 Task: Set up a reminder for the history lecture attendance.
Action: Mouse pressed left at (73, 125)
Screenshot: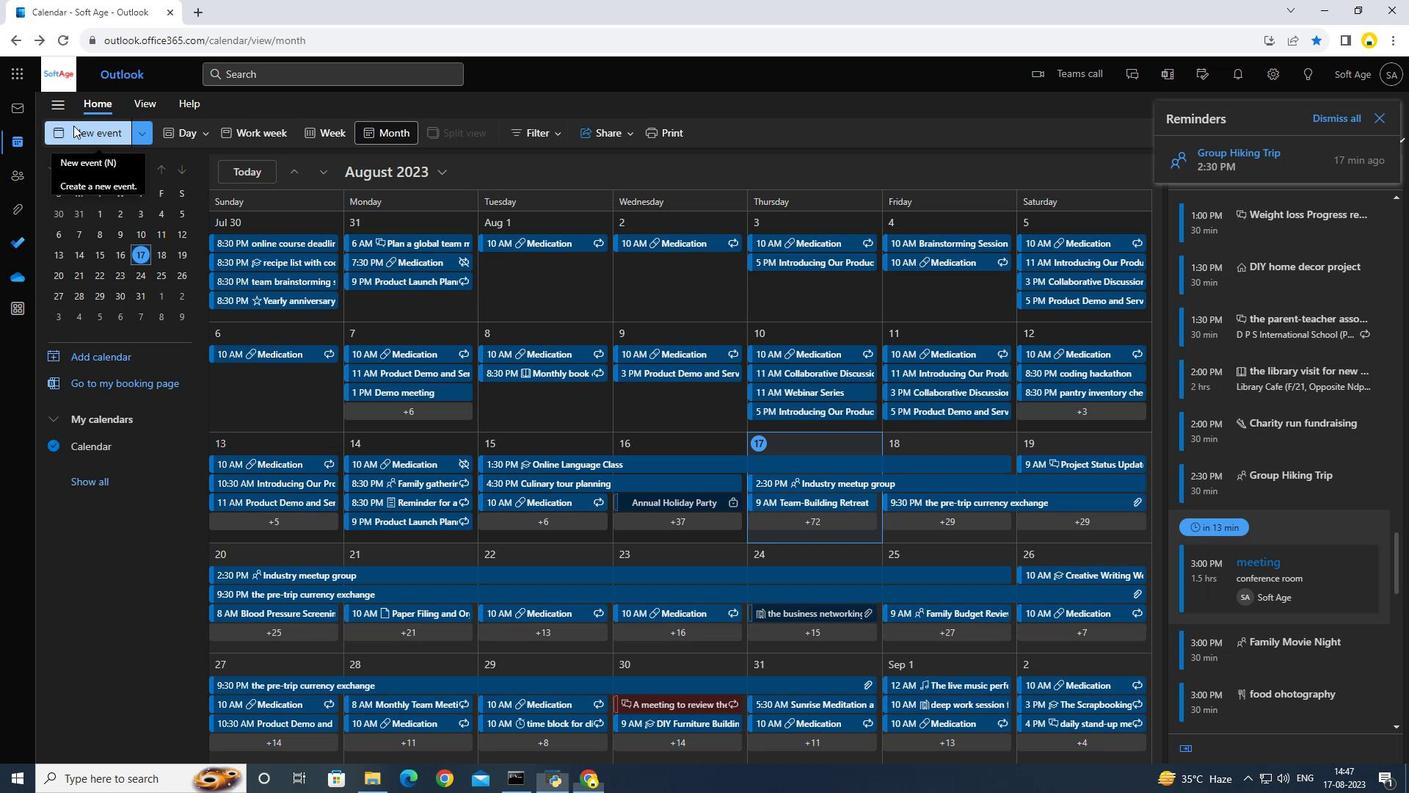 
Action: Mouse moved to (453, 225)
Screenshot: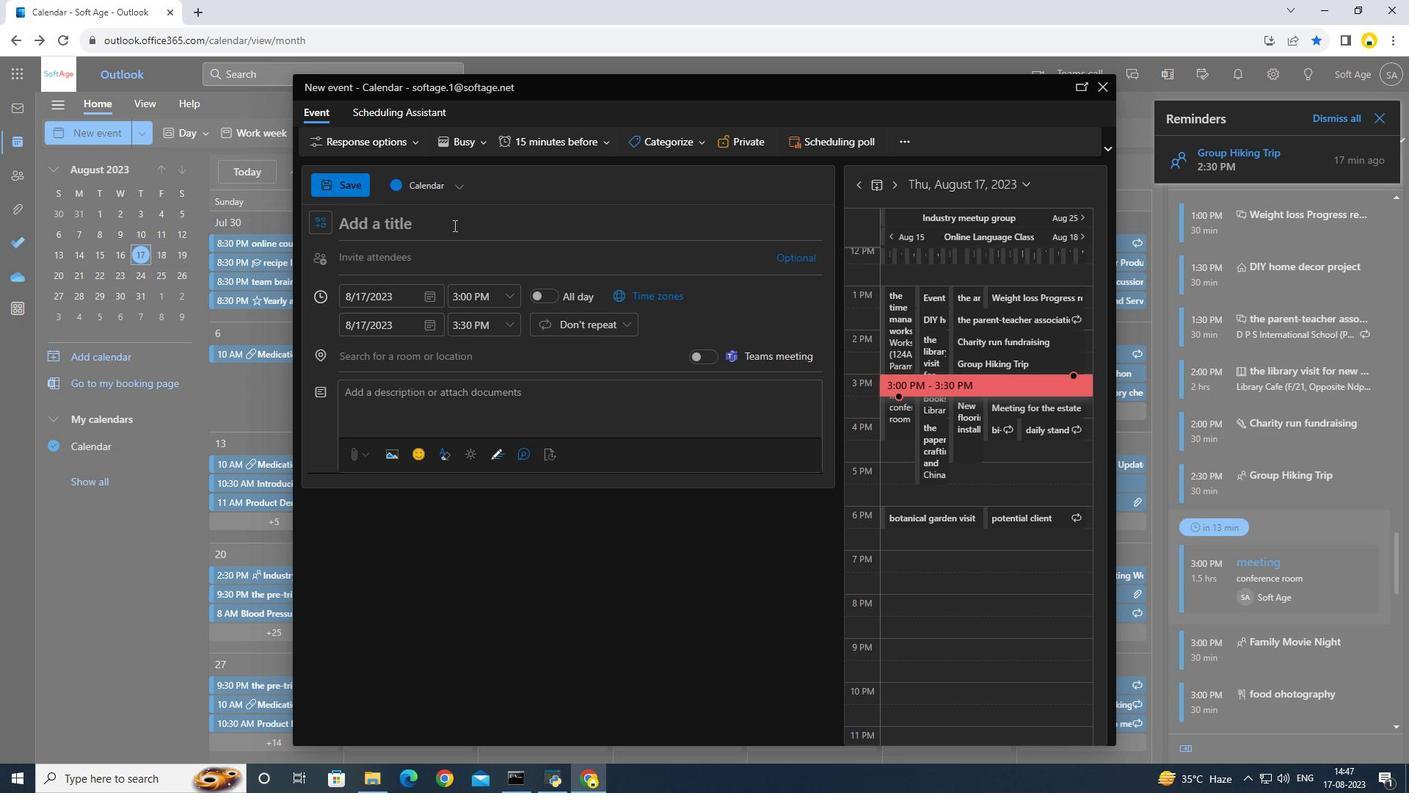 
Action: Mouse pressed left at (453, 225)
Screenshot: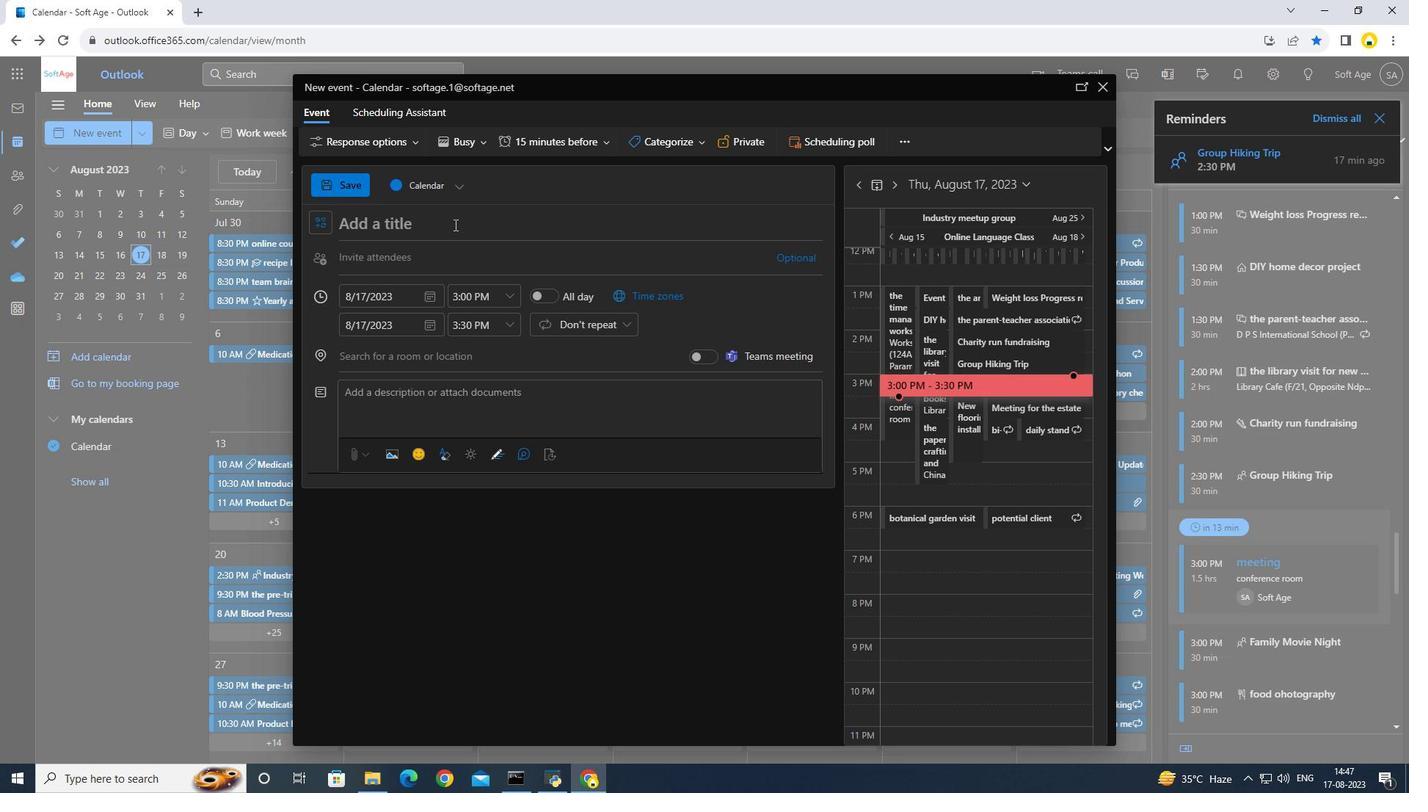 
Action: Mouse moved to (454, 224)
Screenshot: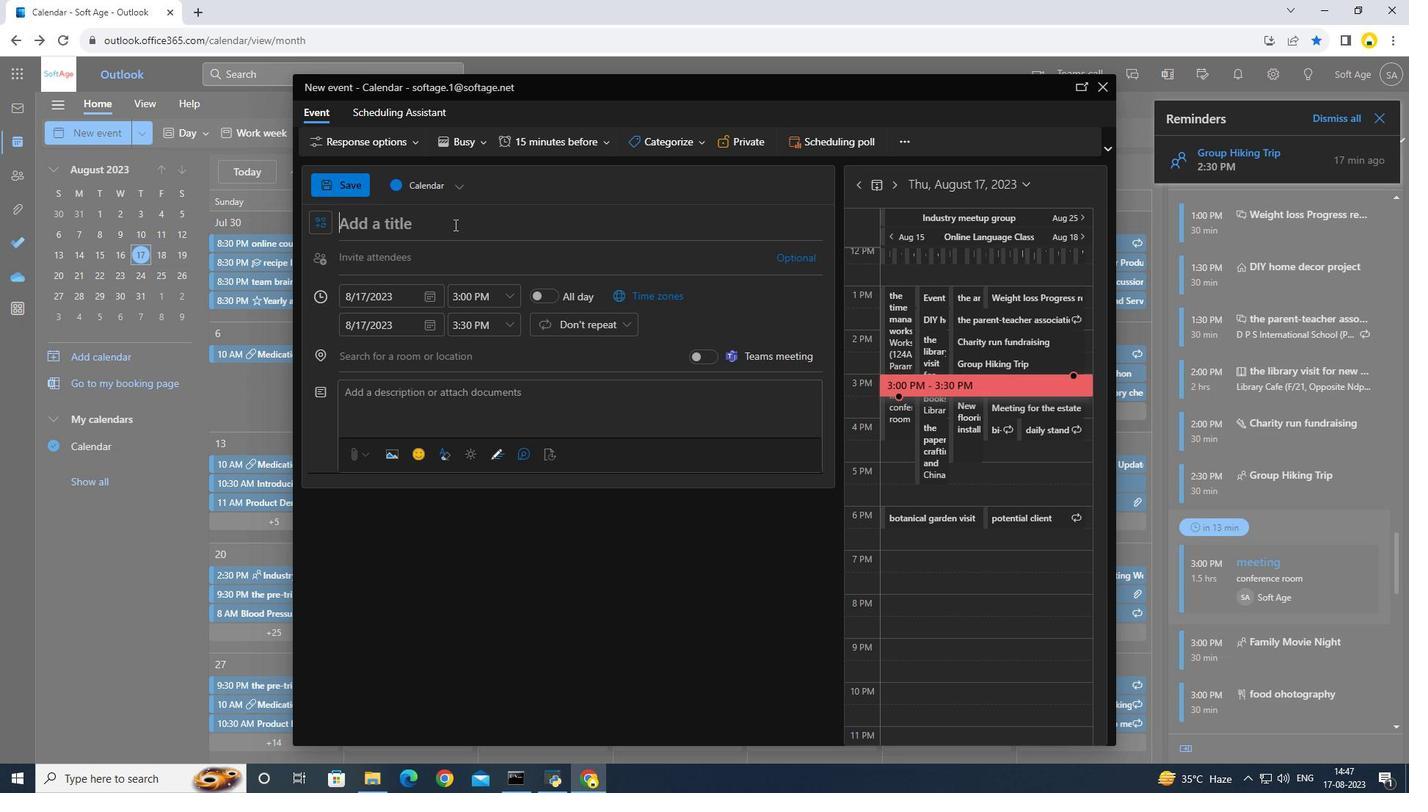 
Action: Key pressed <Key.caps_lock>H<Key.caps_lock>istory<Key.space>lecture<Key.space>attendance
Screenshot: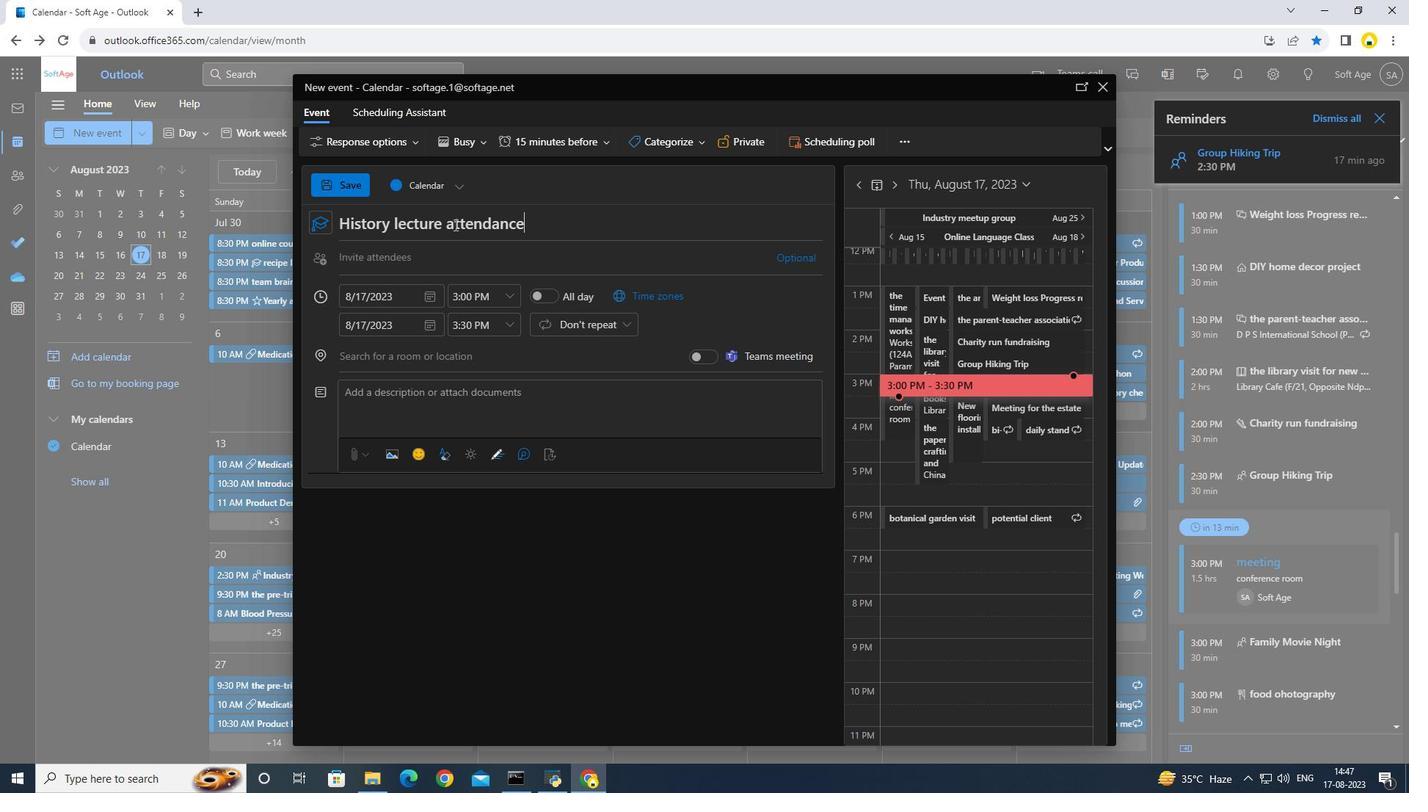 
Action: Mouse moved to (527, 143)
Screenshot: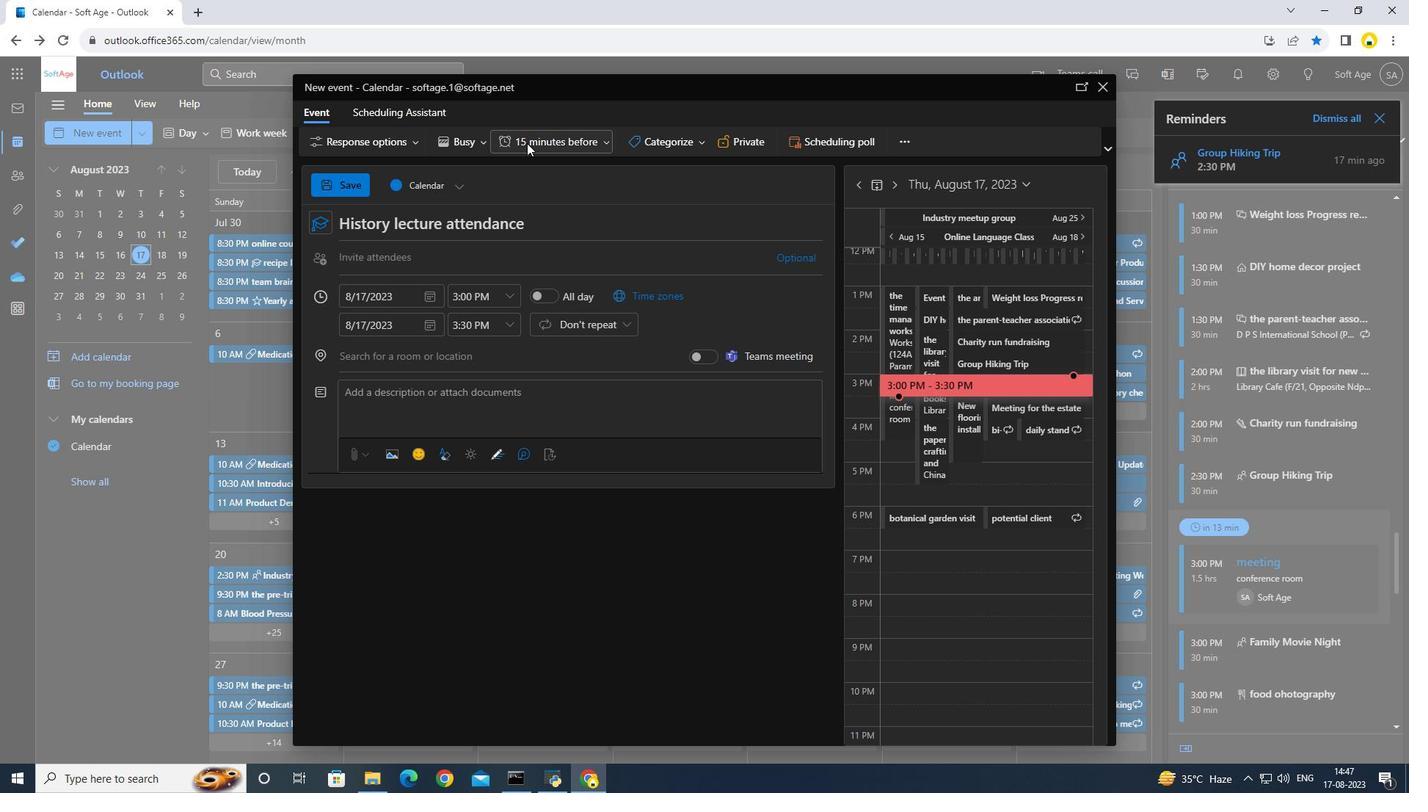 
Action: Mouse pressed left at (527, 143)
Screenshot: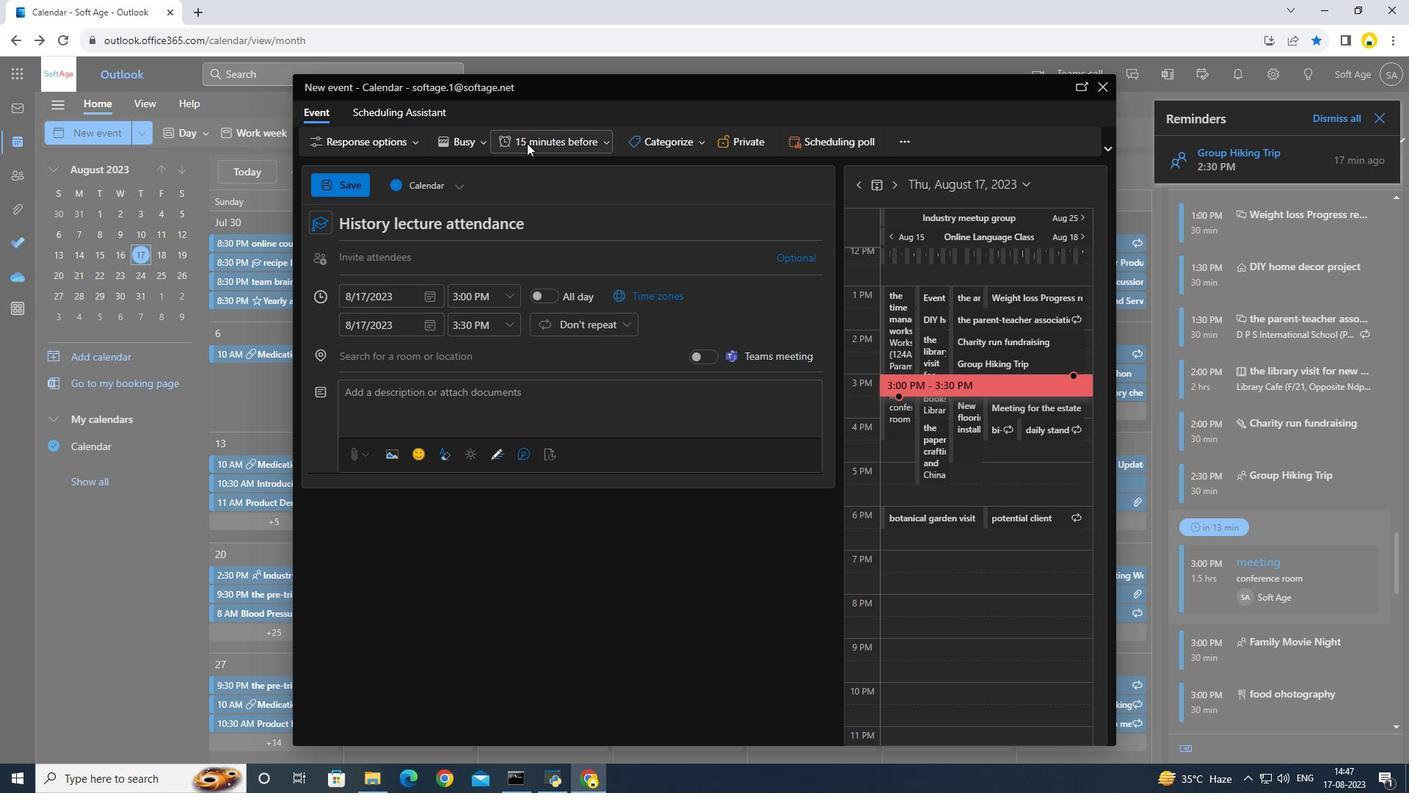
Action: Mouse moved to (548, 232)
Screenshot: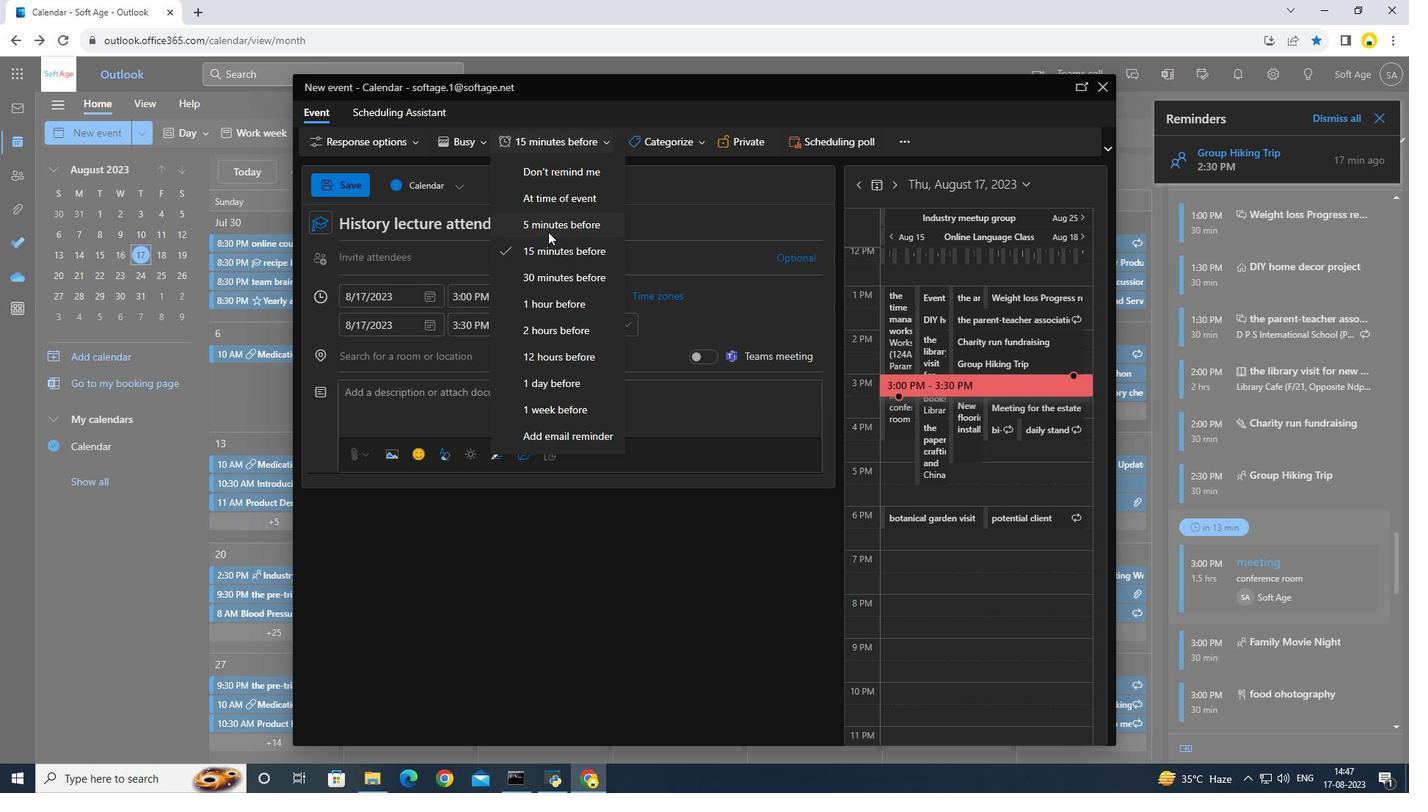 
Action: Mouse pressed left at (548, 232)
Screenshot: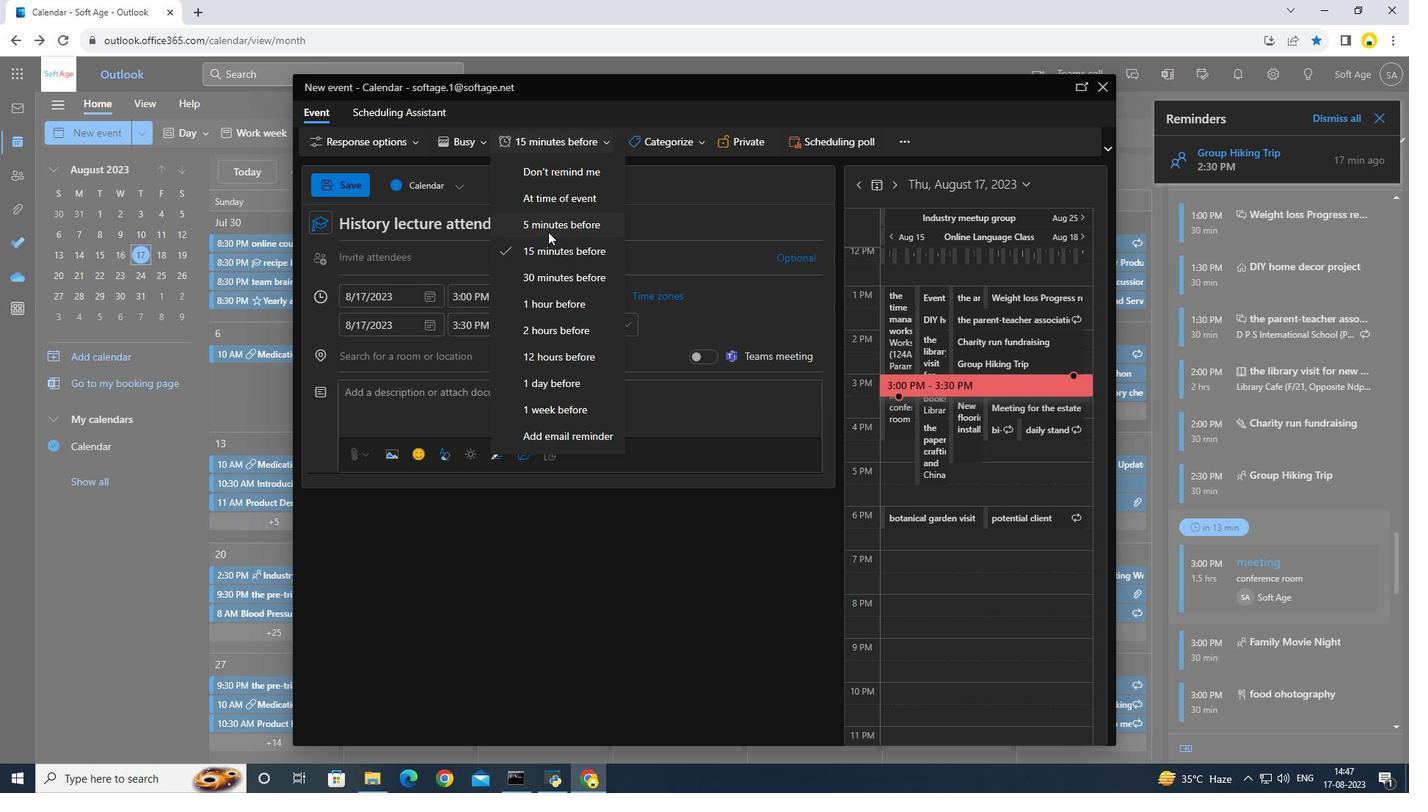 
Action: Mouse moved to (505, 301)
Screenshot: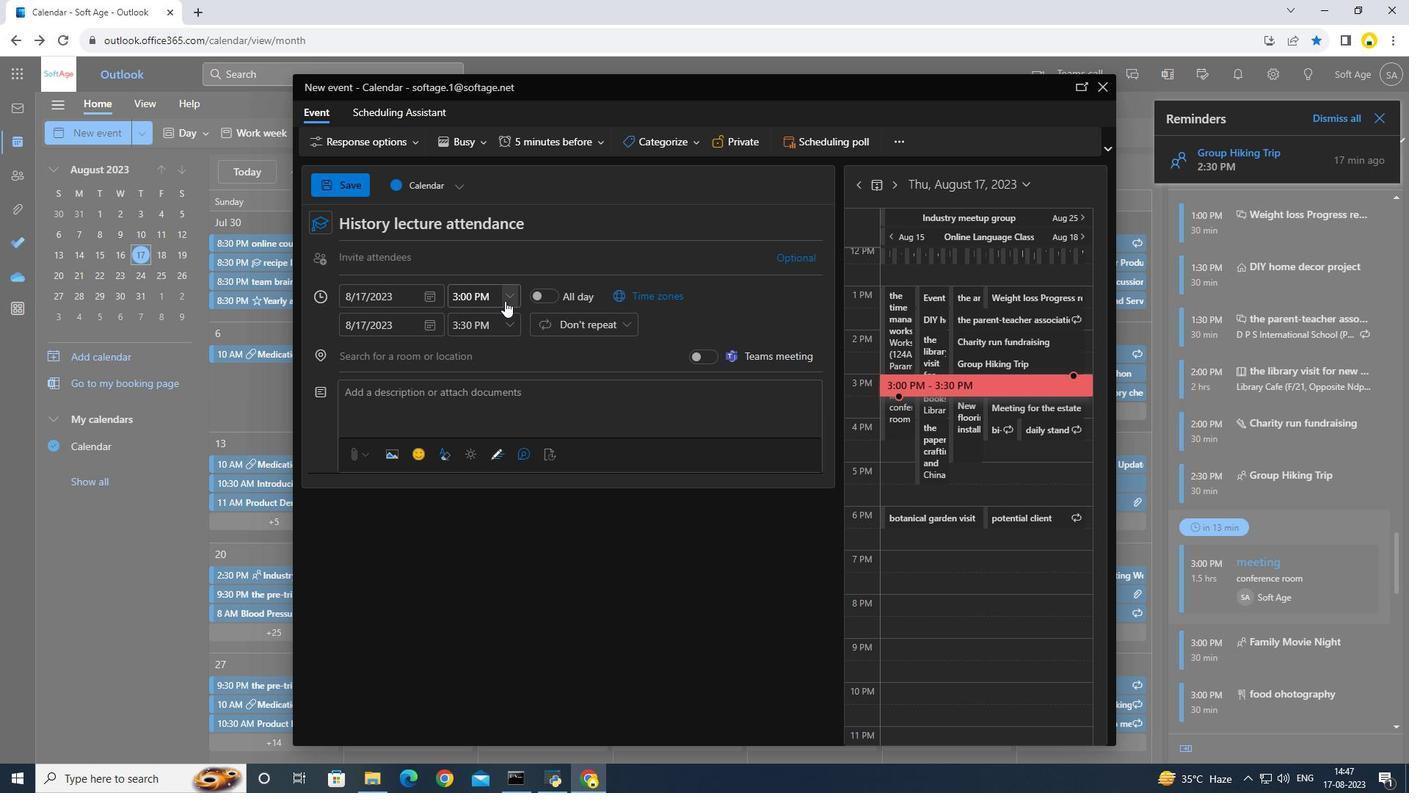 
Action: Mouse pressed left at (505, 301)
Screenshot: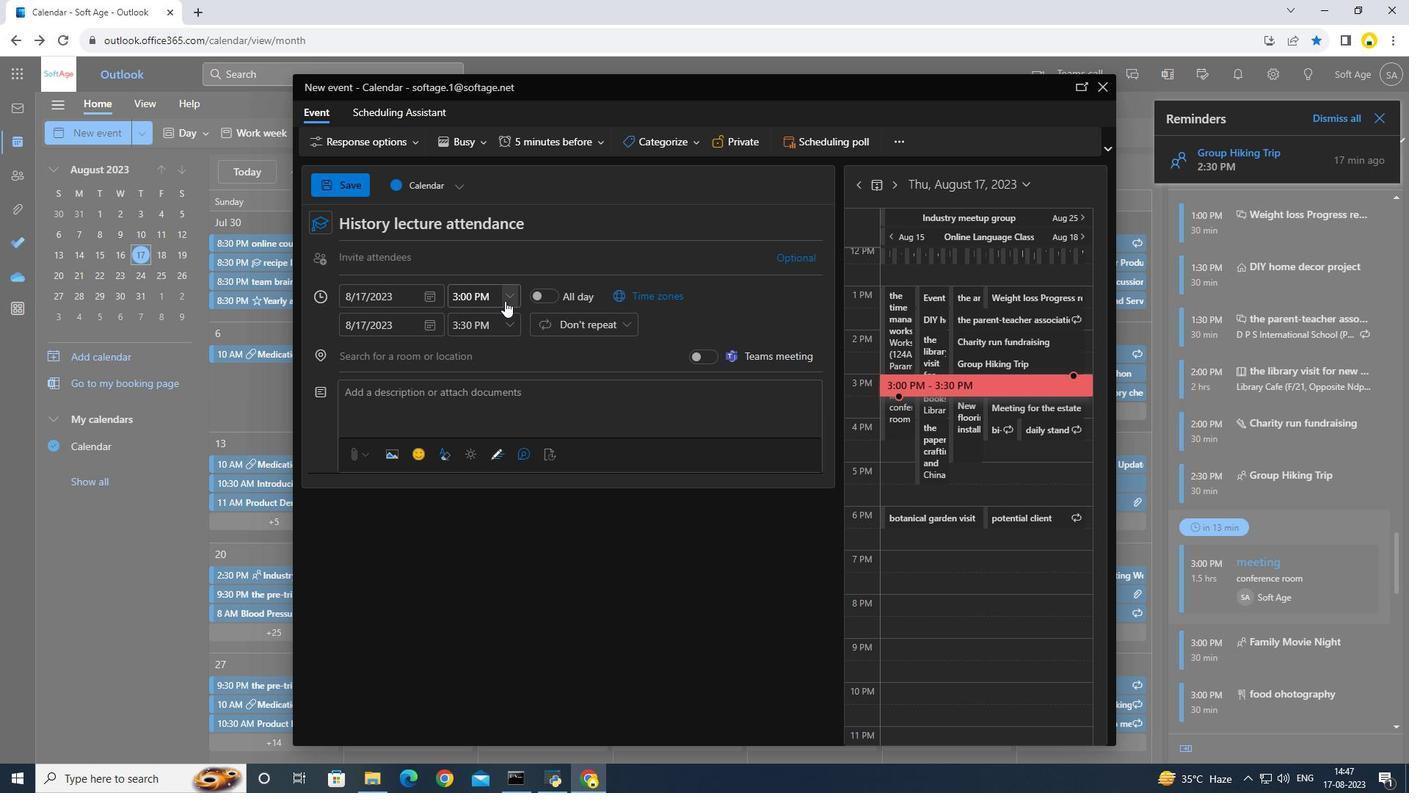 
Action: Mouse moved to (474, 347)
Screenshot: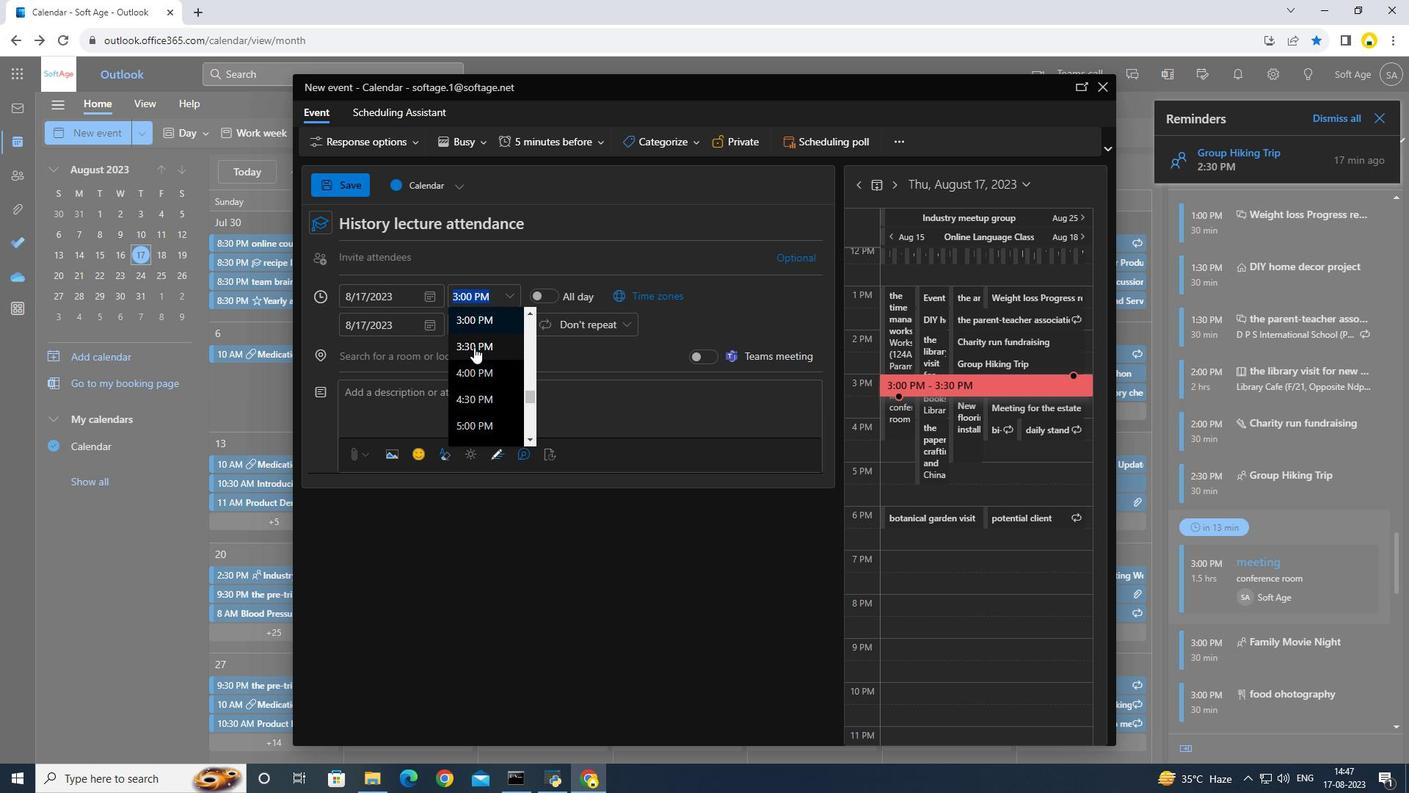 
Action: Mouse scrolled (474, 348) with delta (0, 0)
Screenshot: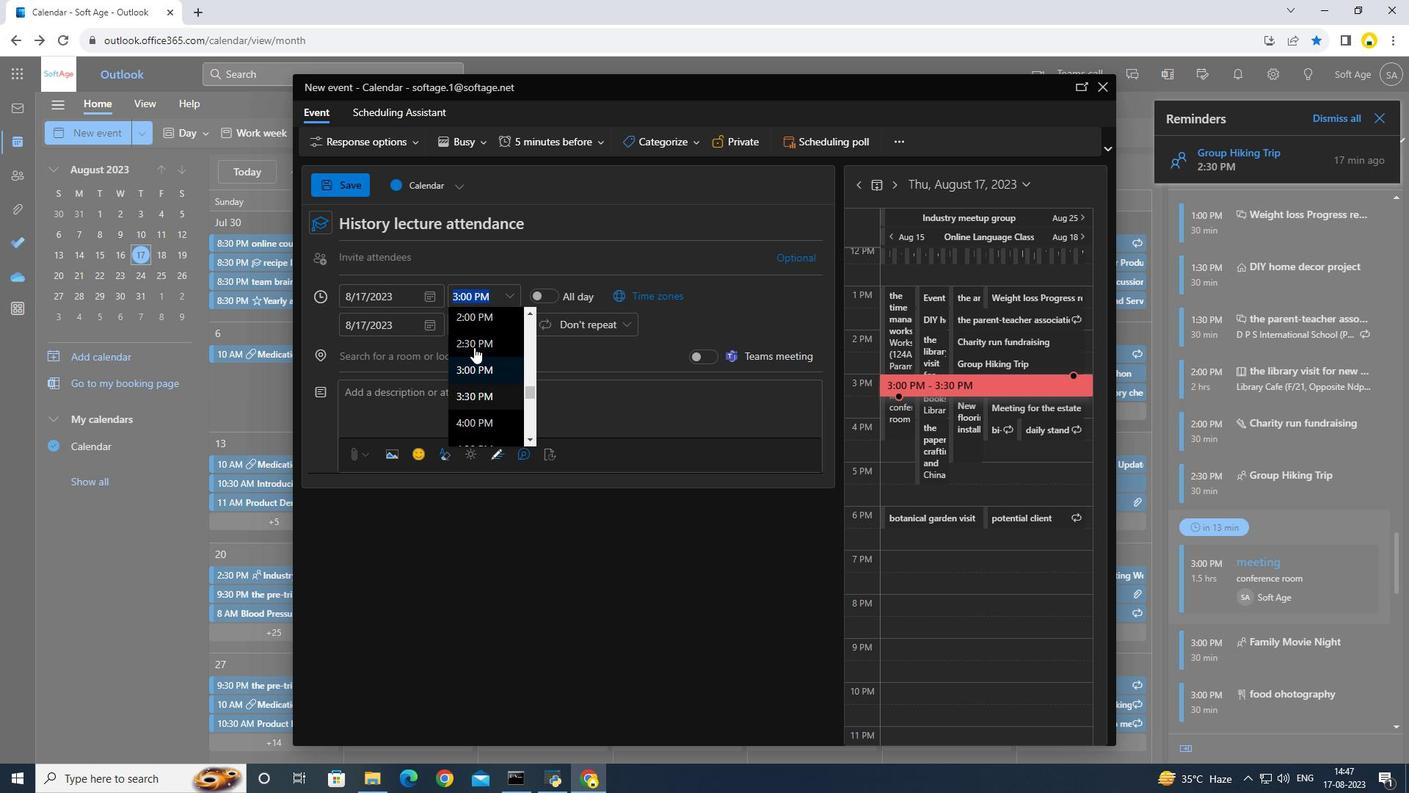 
Action: Mouse scrolled (474, 348) with delta (0, 0)
Screenshot: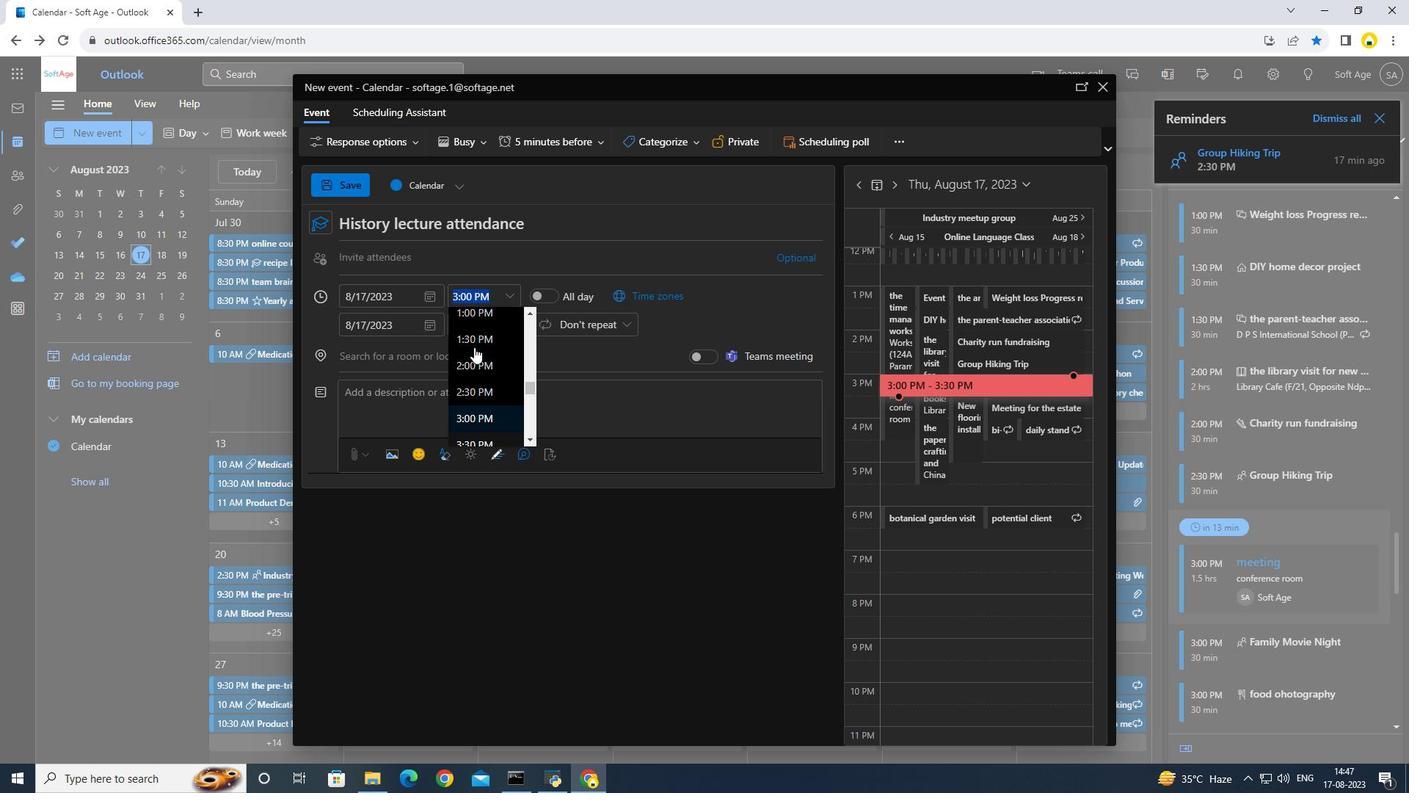 
Action: Mouse scrolled (474, 348) with delta (0, 0)
Screenshot: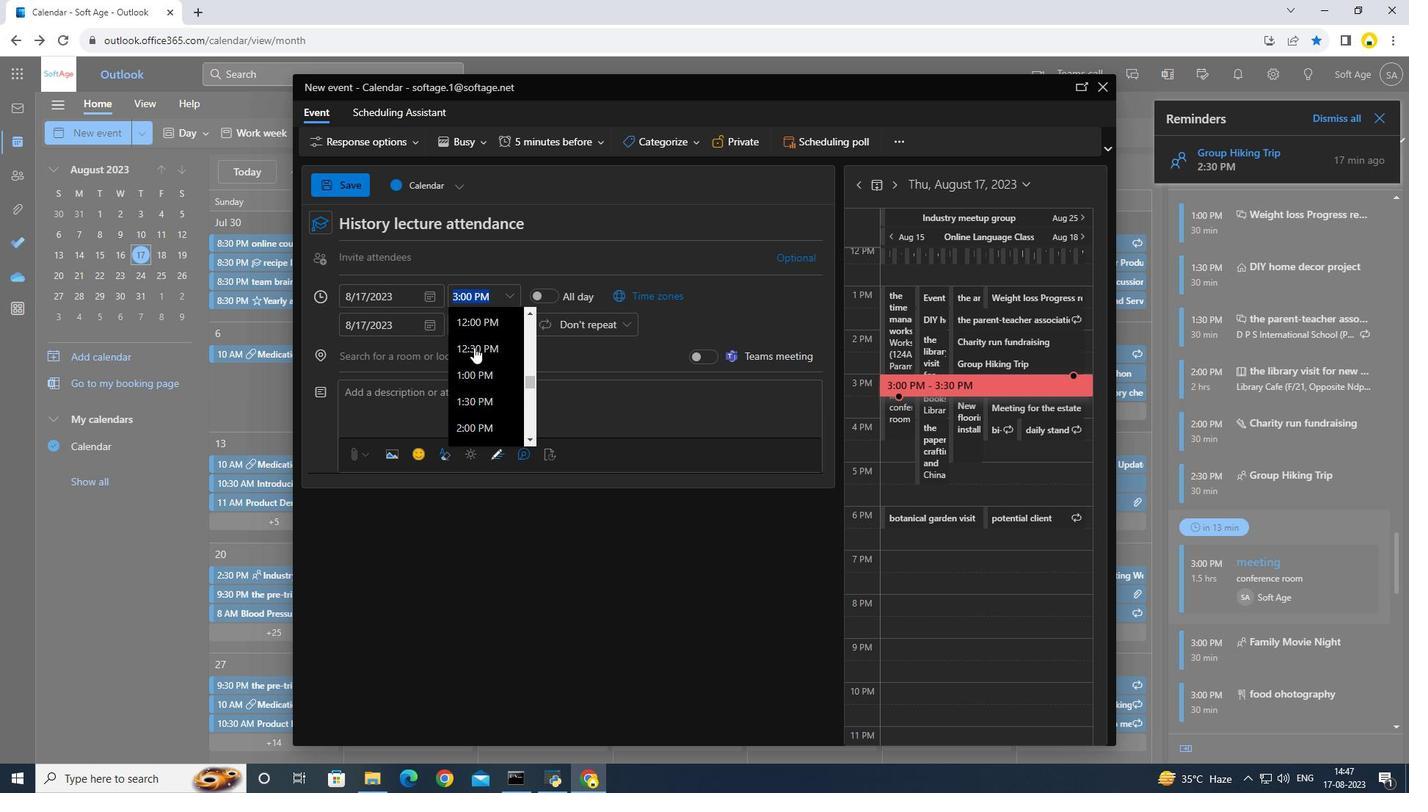 
Action: Mouse scrolled (474, 348) with delta (0, 0)
Screenshot: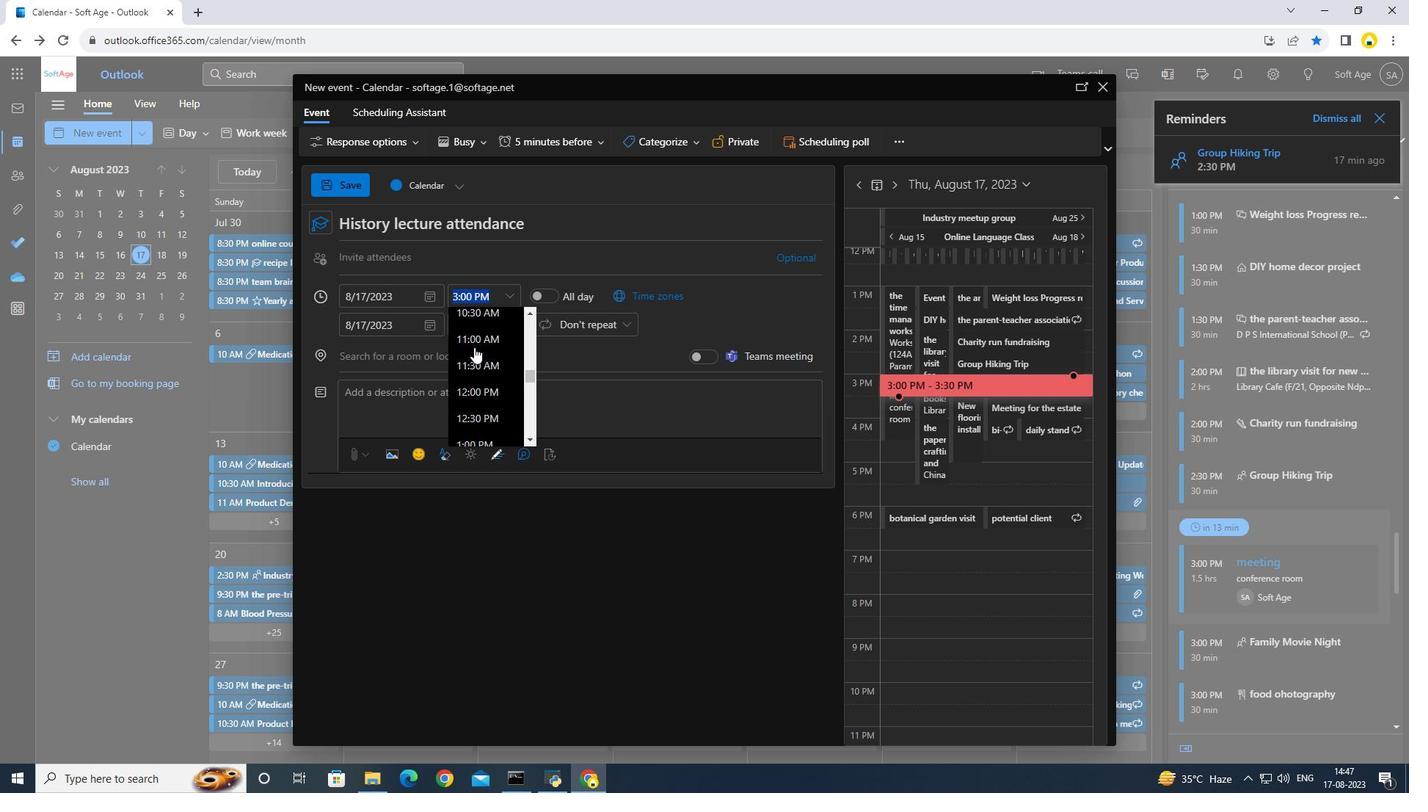 
Action: Mouse moved to (472, 349)
Screenshot: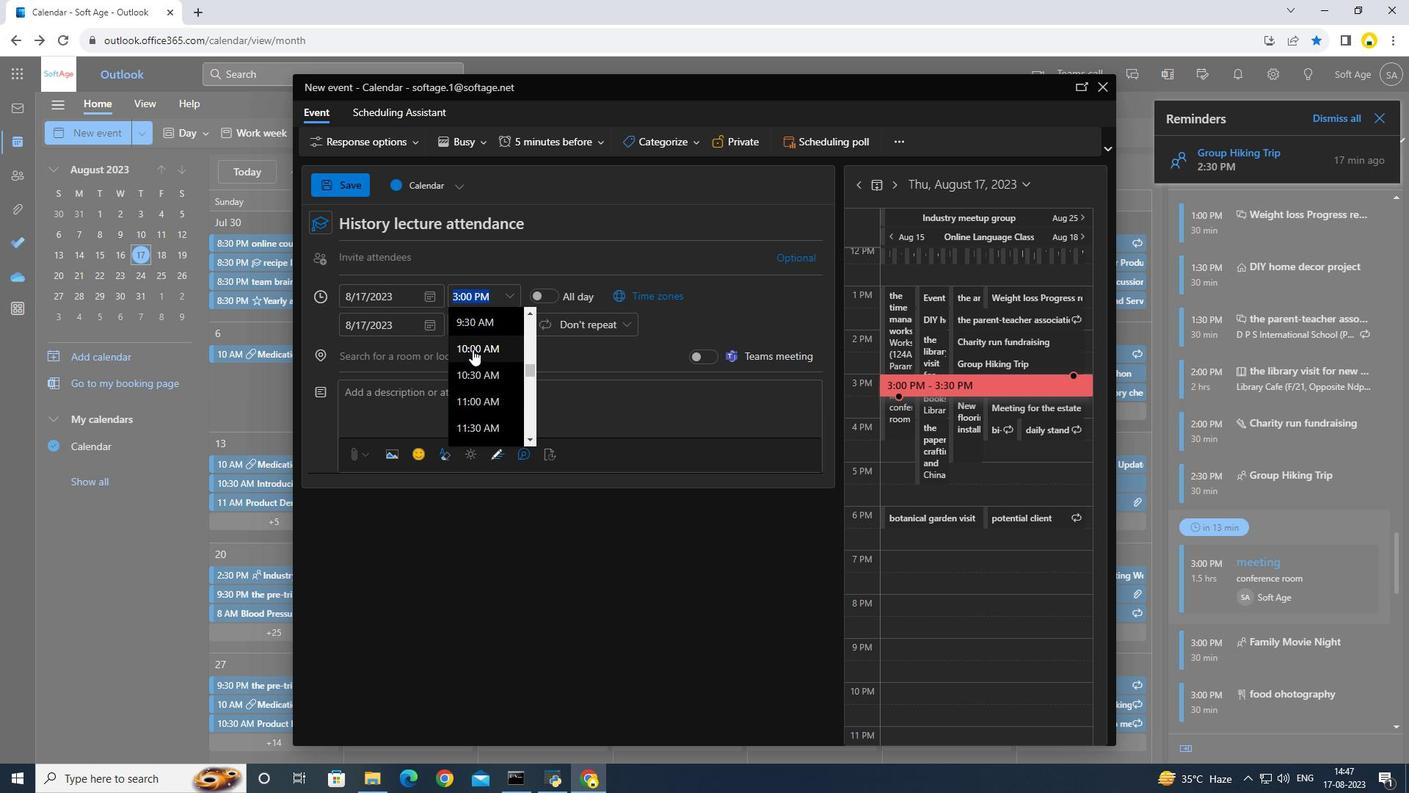 
Action: Mouse pressed left at (472, 349)
Screenshot: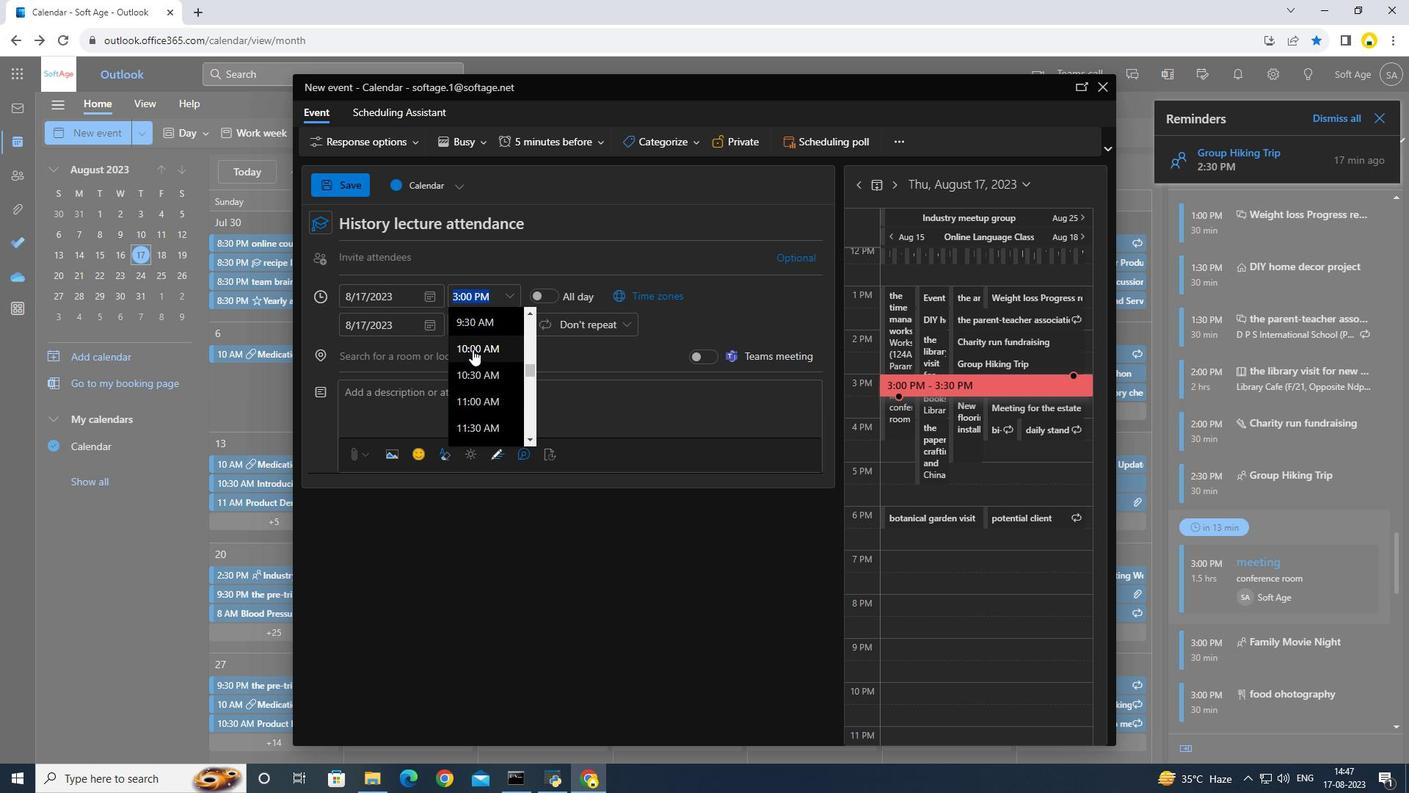 
Action: Mouse moved to (357, 190)
Screenshot: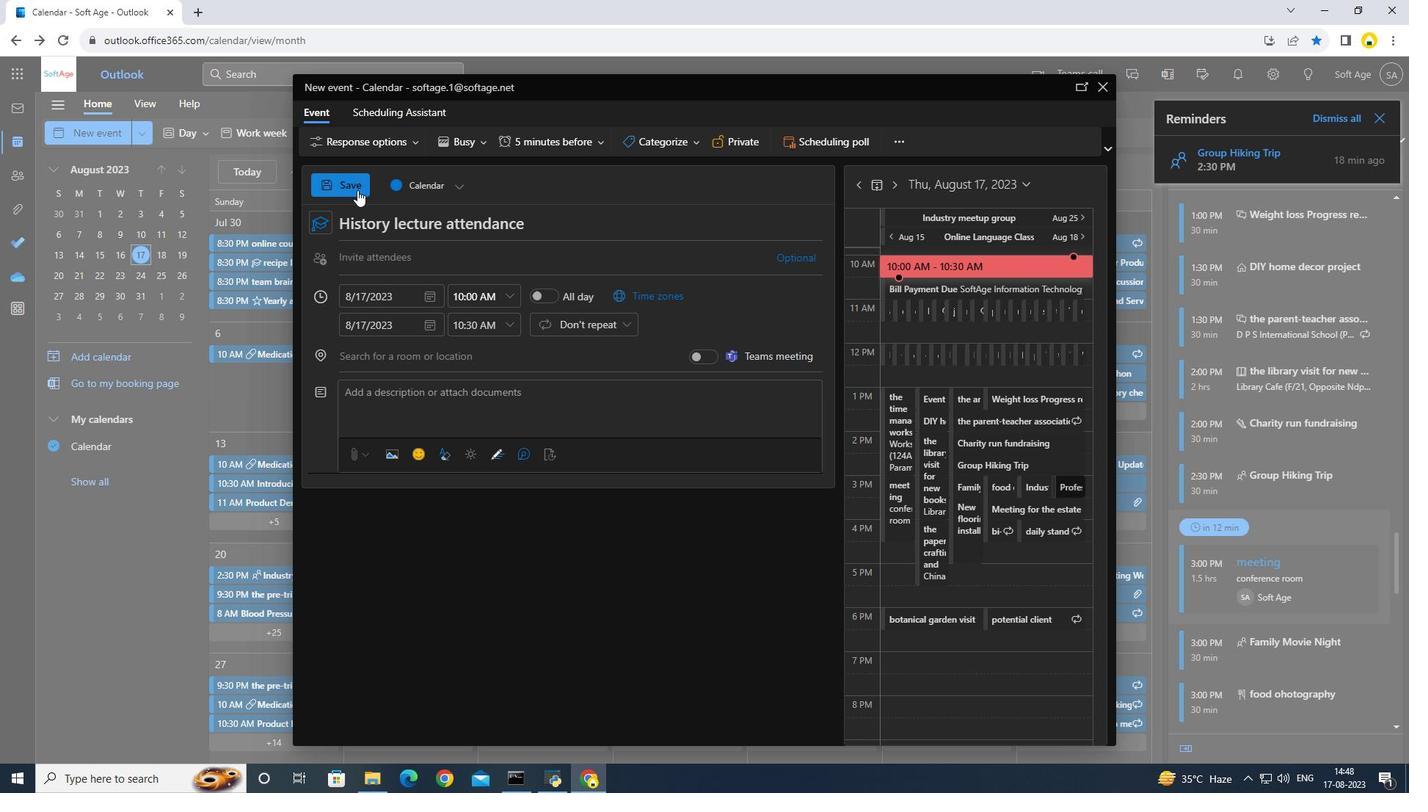 
Action: Mouse pressed left at (357, 190)
Screenshot: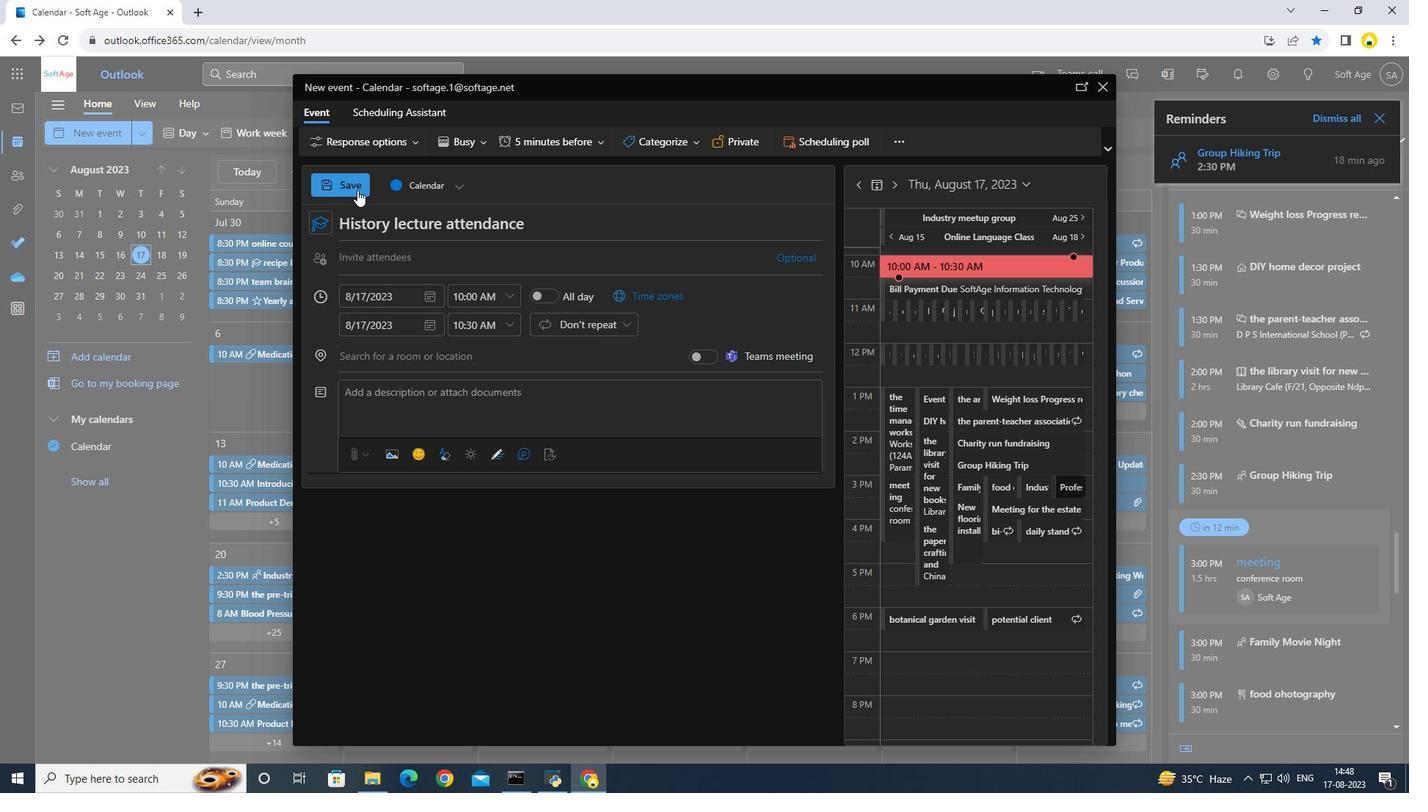 
